 Task: Add Sprouts Bamboo Bath Tissue 4 Pack to the cart.
Action: Mouse moved to (1103, 365)
Screenshot: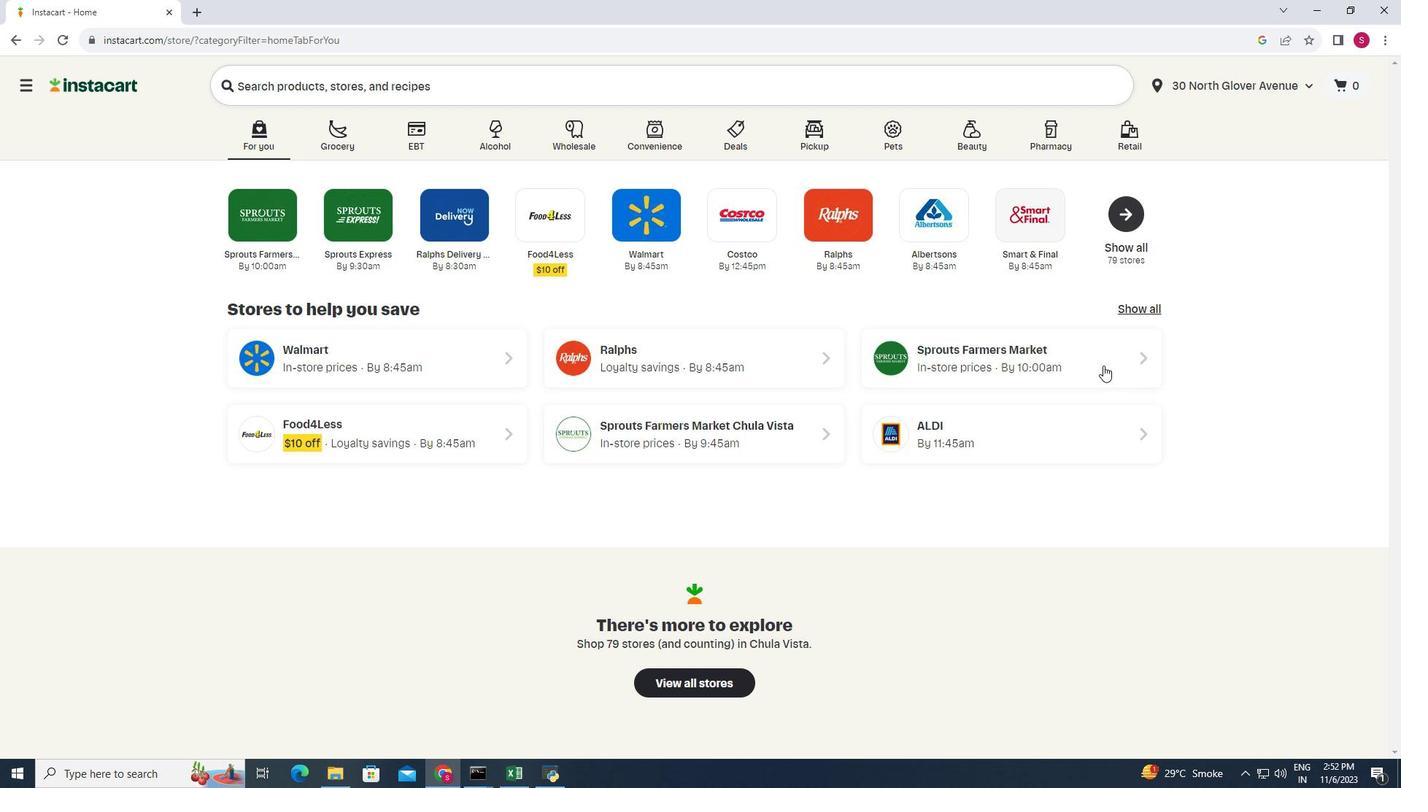 
Action: Mouse pressed left at (1103, 365)
Screenshot: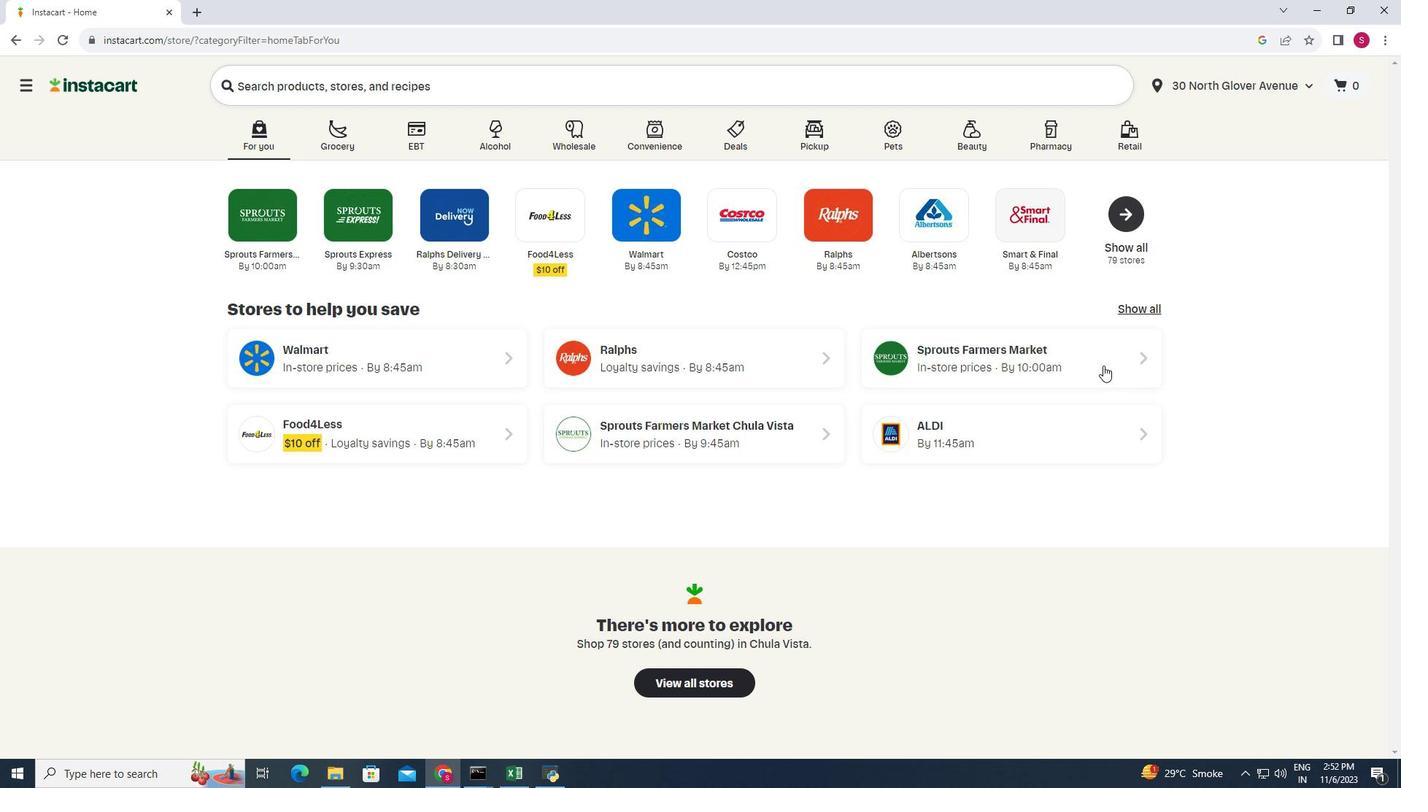 
Action: Mouse moved to (135, 638)
Screenshot: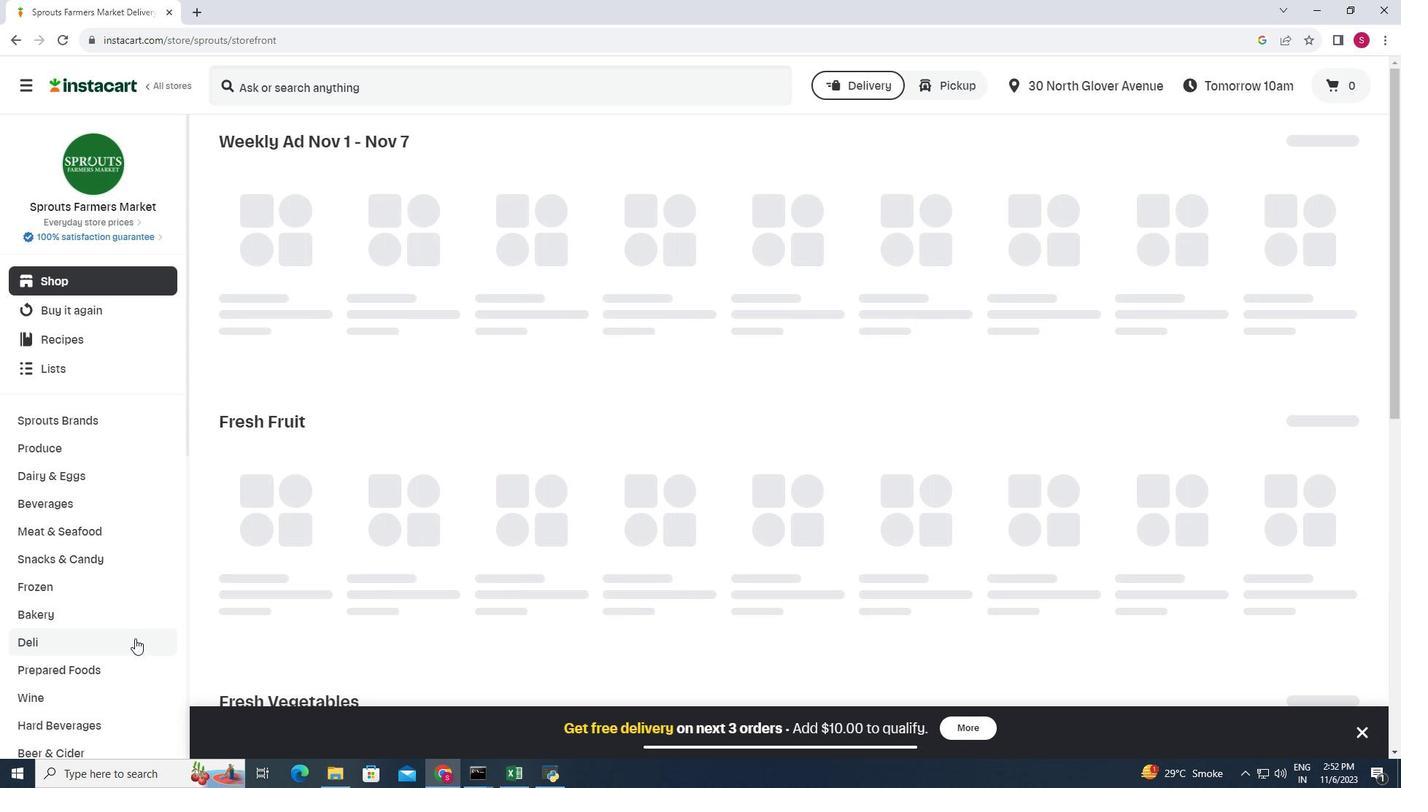 
Action: Mouse scrolled (135, 637) with delta (0, 0)
Screenshot: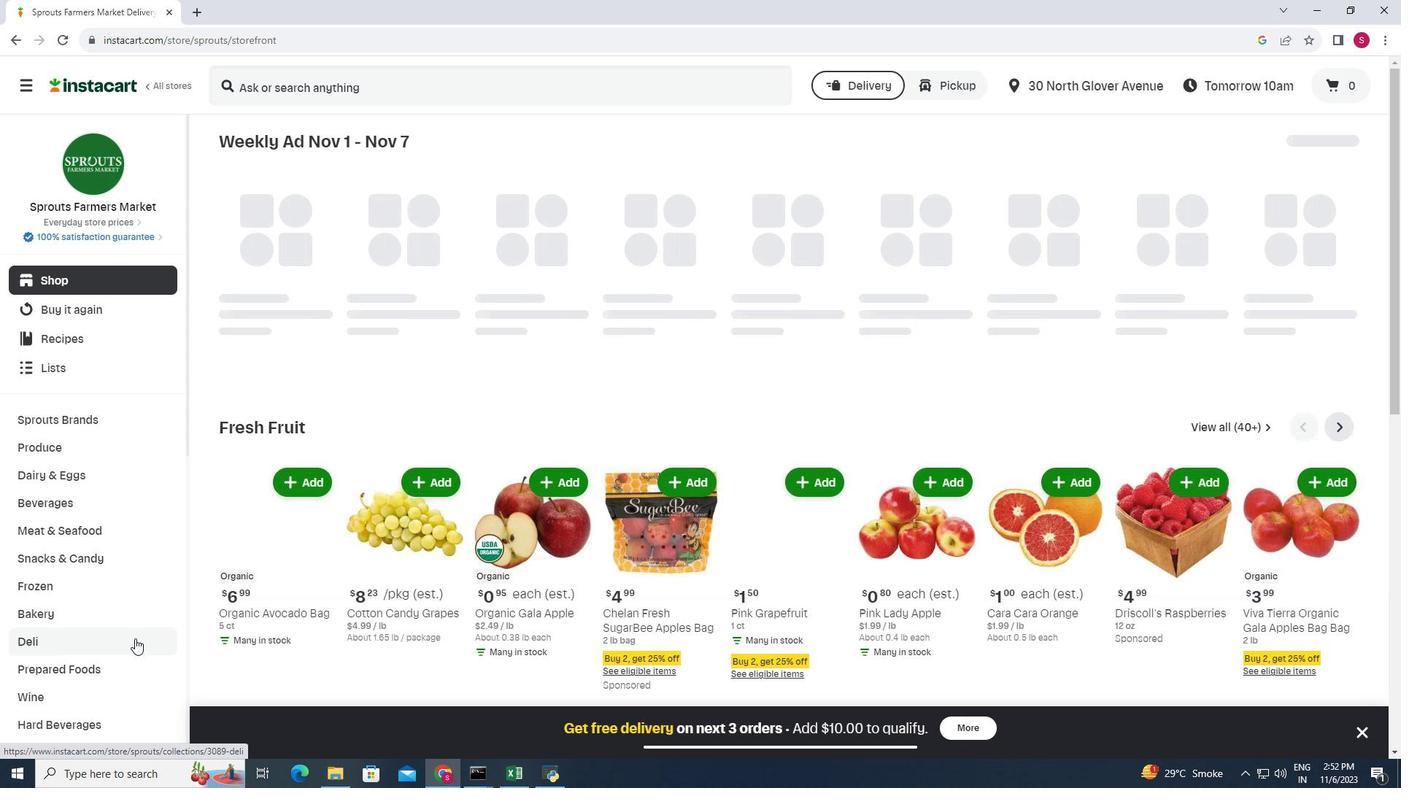 
Action: Mouse scrolled (135, 637) with delta (0, 0)
Screenshot: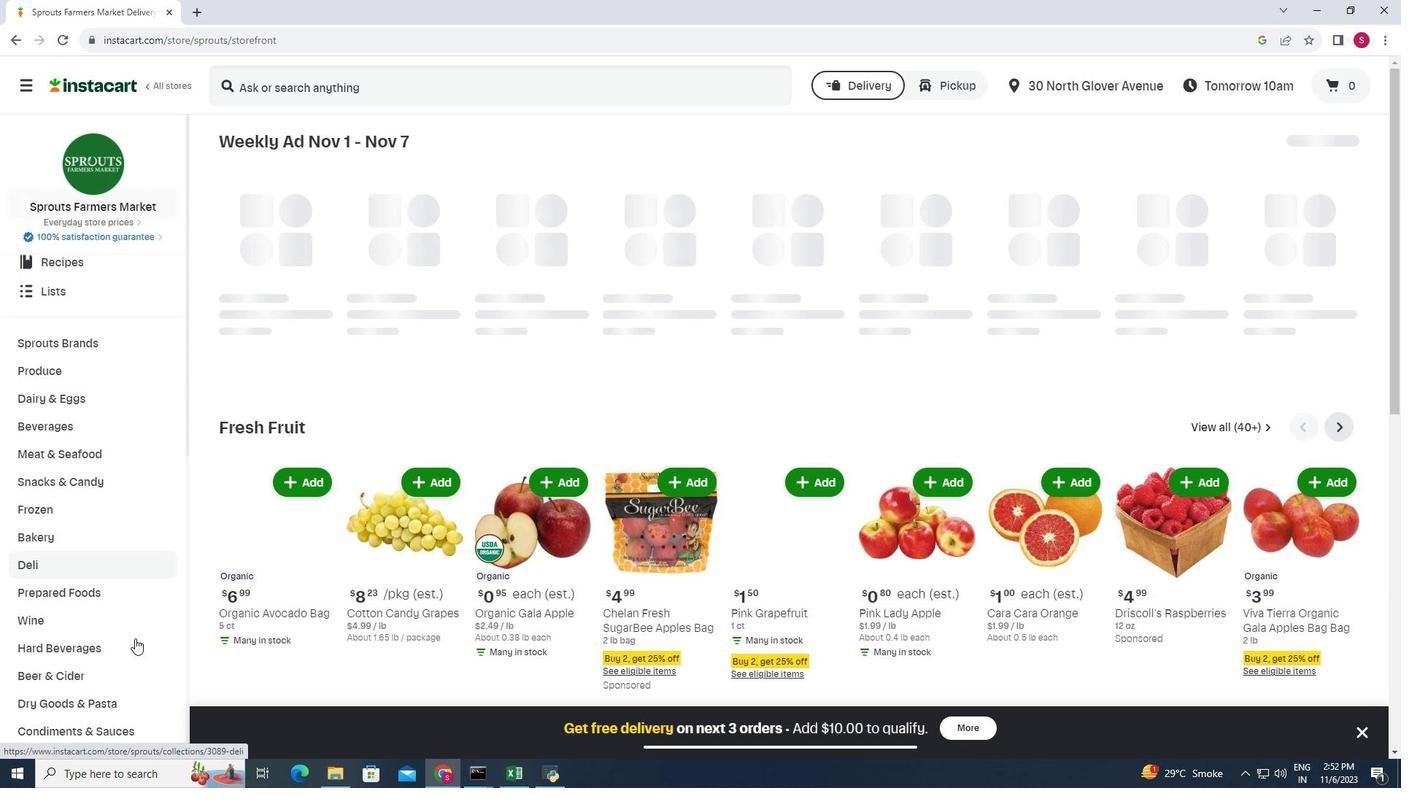 
Action: Mouse scrolled (135, 637) with delta (0, 0)
Screenshot: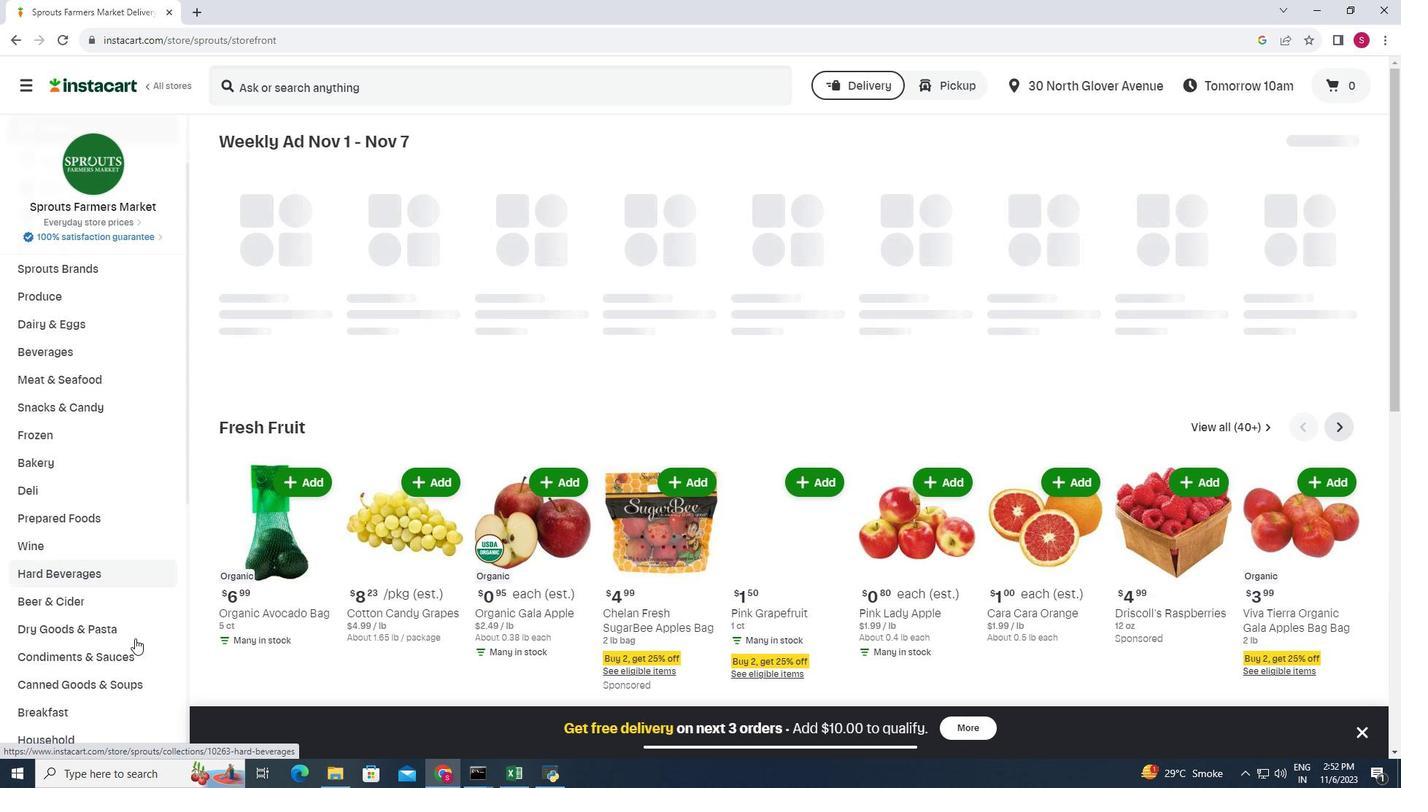 
Action: Mouse scrolled (135, 637) with delta (0, 0)
Screenshot: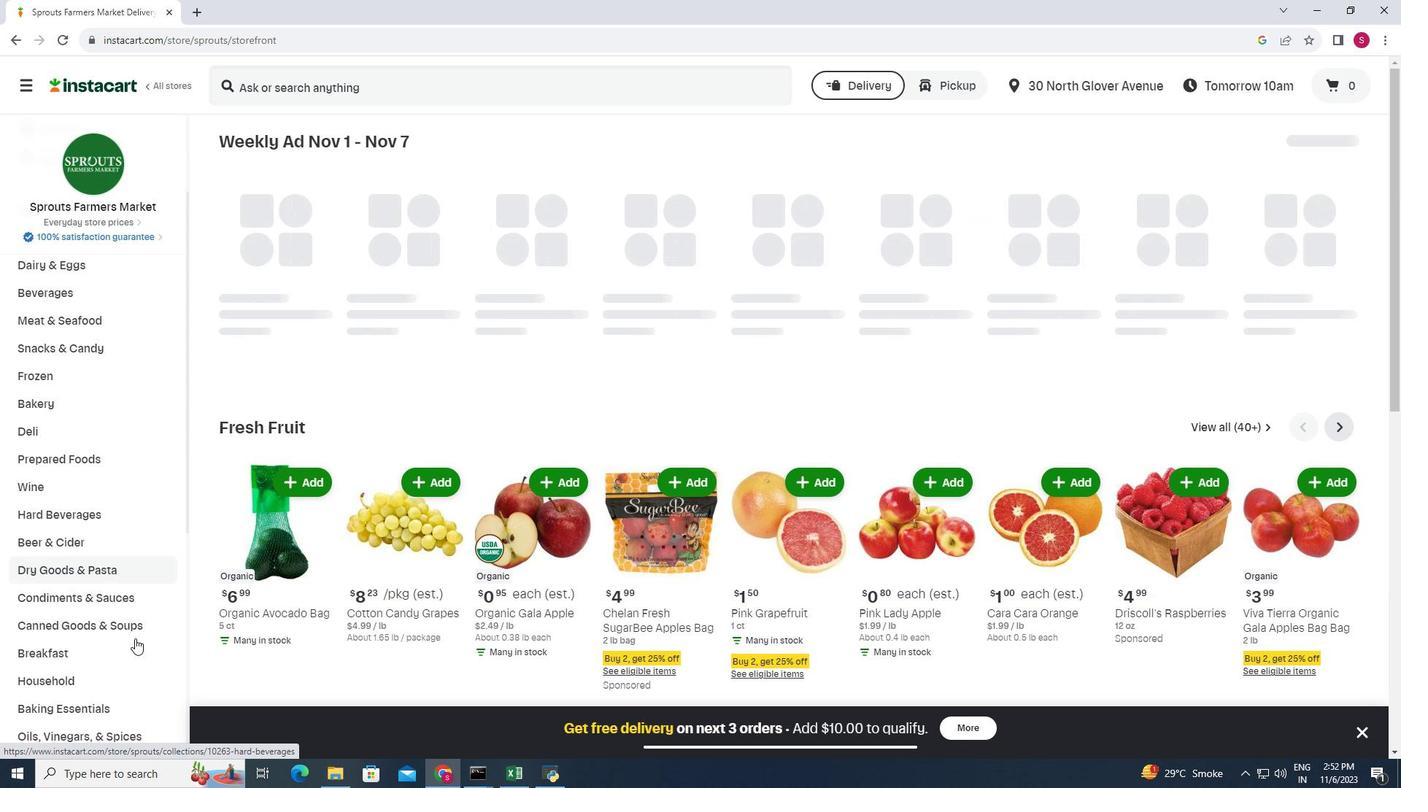 
Action: Mouse moved to (126, 596)
Screenshot: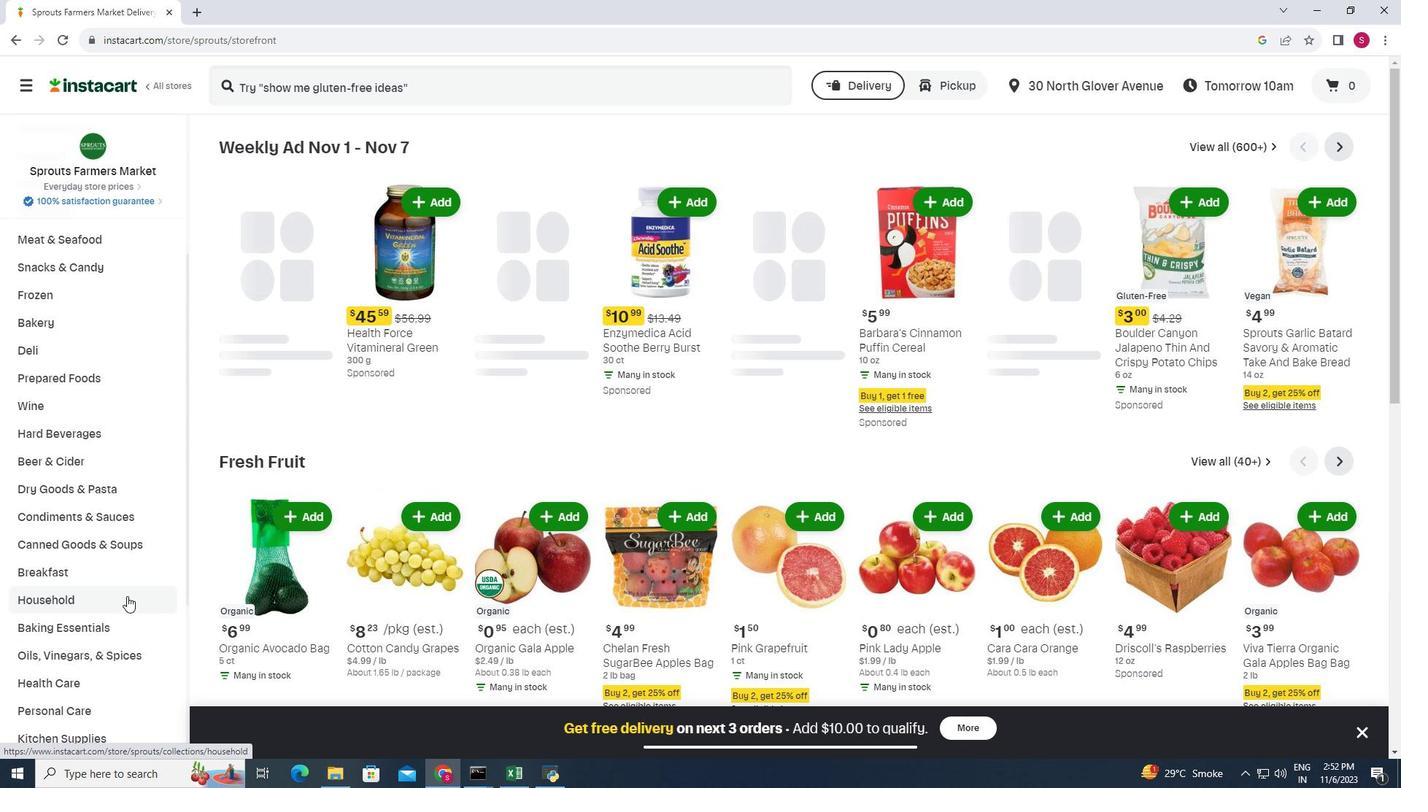 
Action: Mouse pressed left at (126, 596)
Screenshot: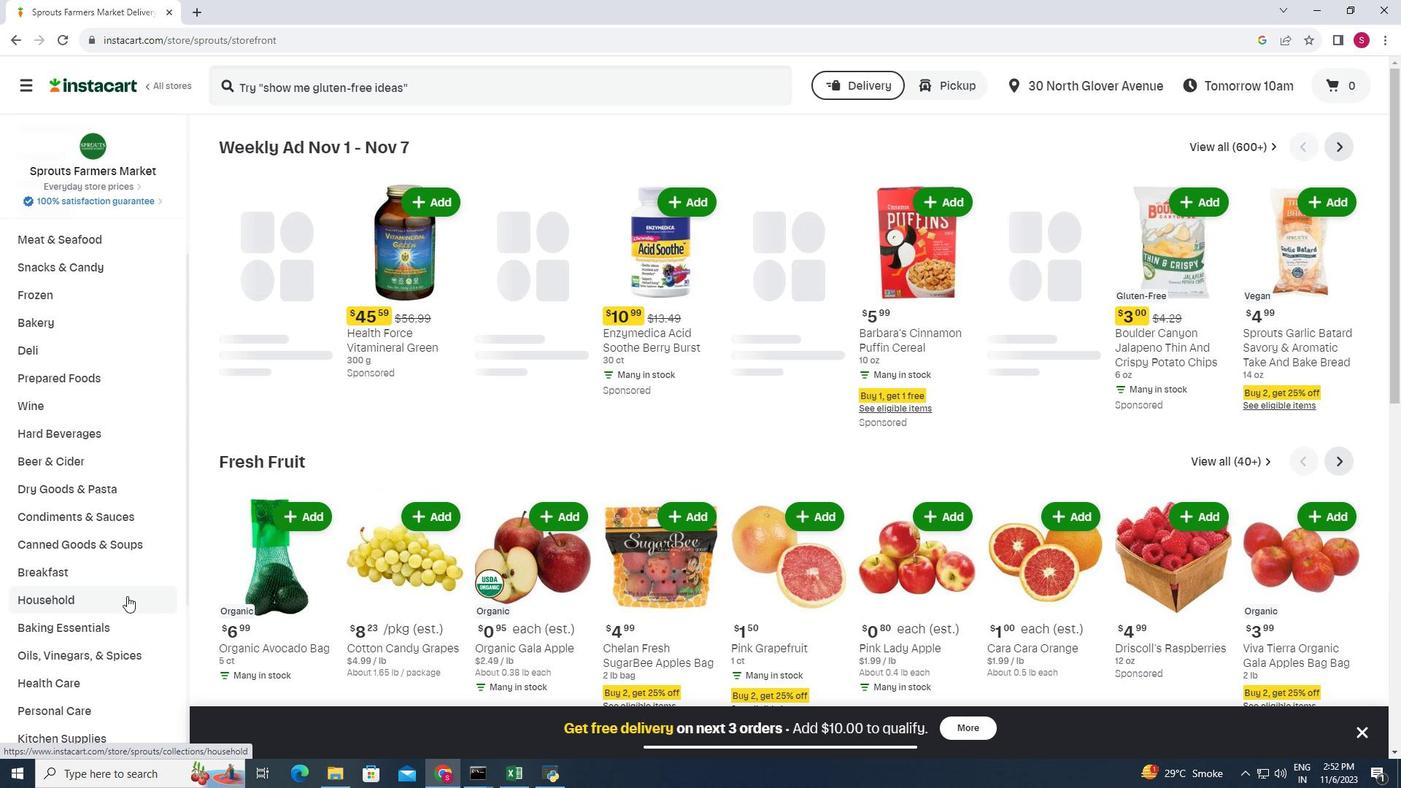 
Action: Mouse moved to (361, 173)
Screenshot: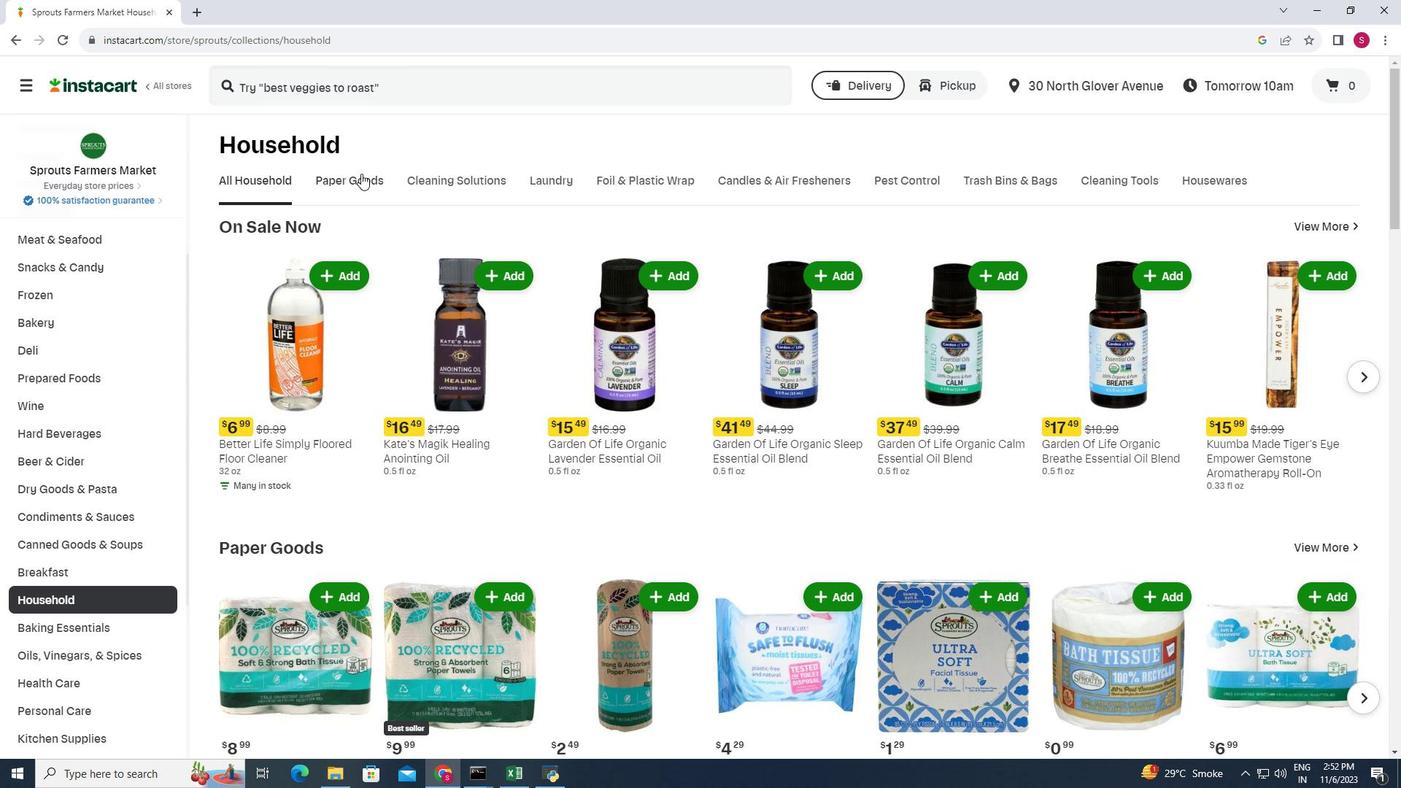 
Action: Mouse pressed left at (361, 173)
Screenshot: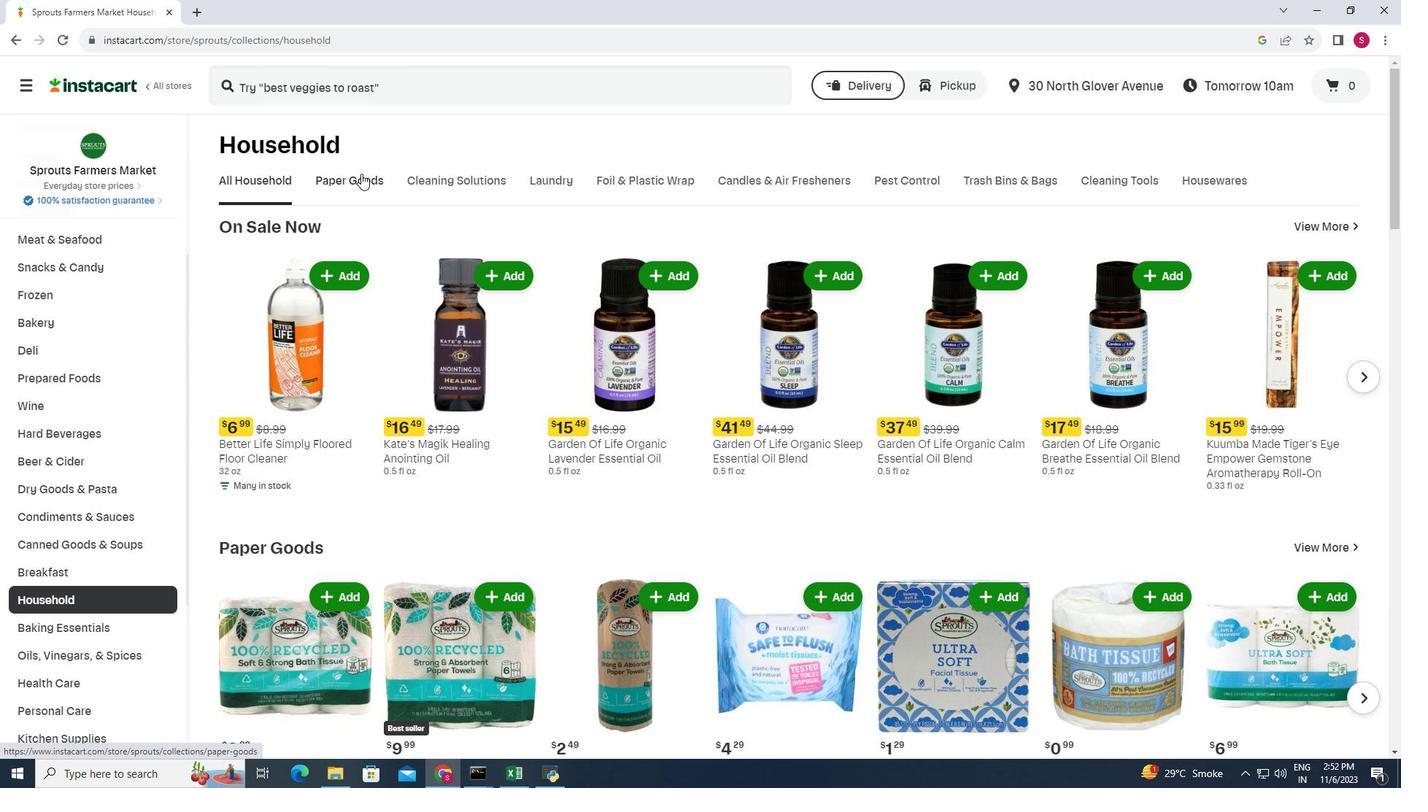
Action: Mouse moved to (539, 320)
Screenshot: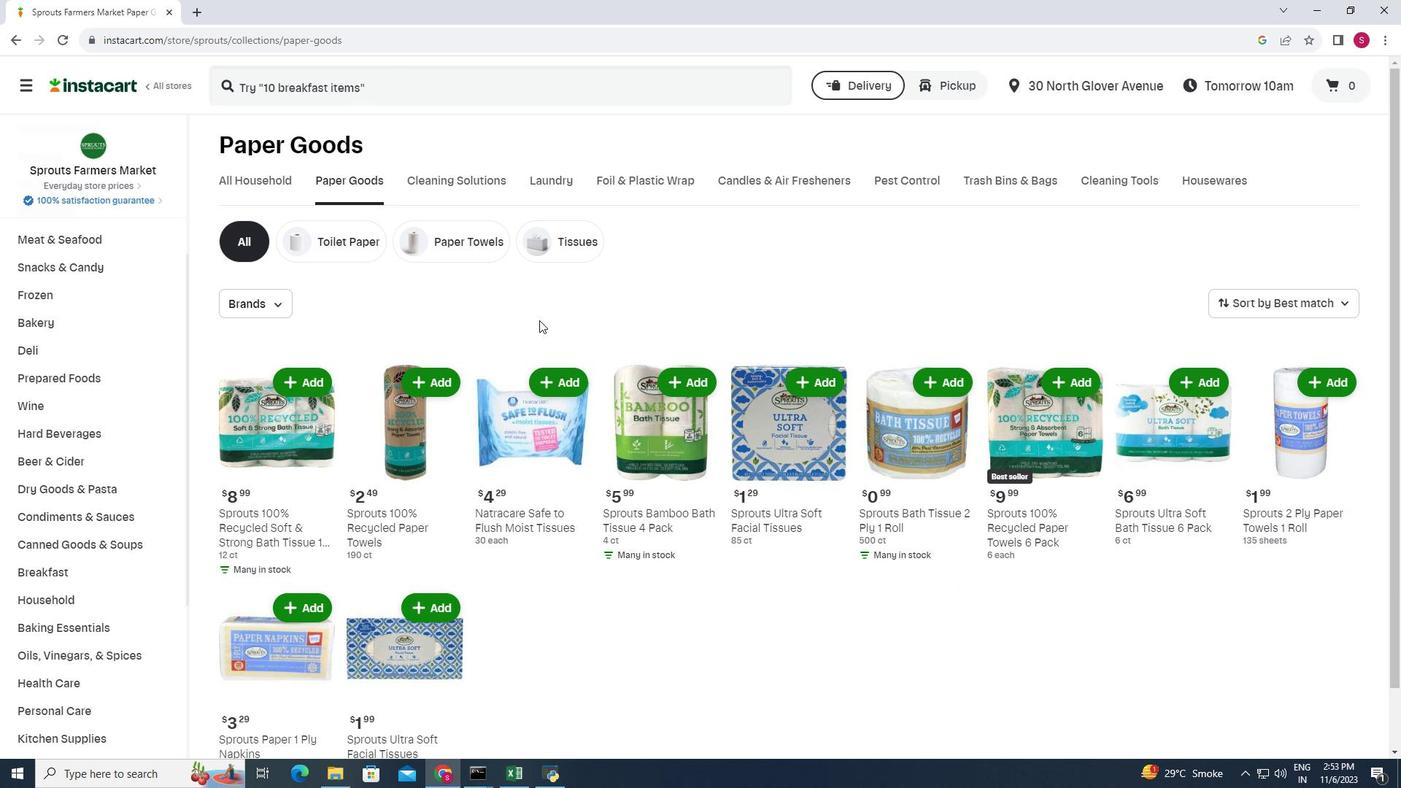 
Action: Mouse scrolled (539, 319) with delta (0, 0)
Screenshot: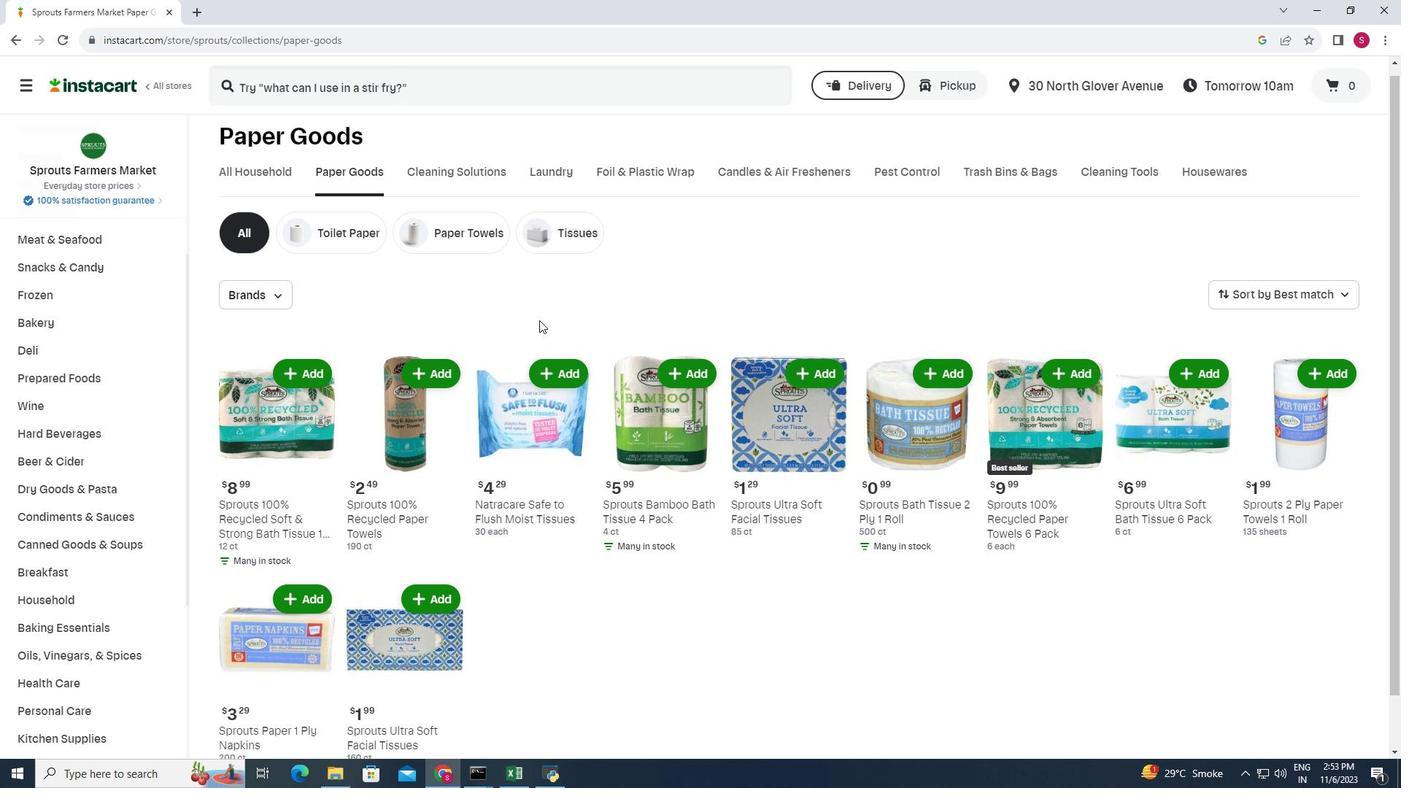 
Action: Mouse moved to (689, 313)
Screenshot: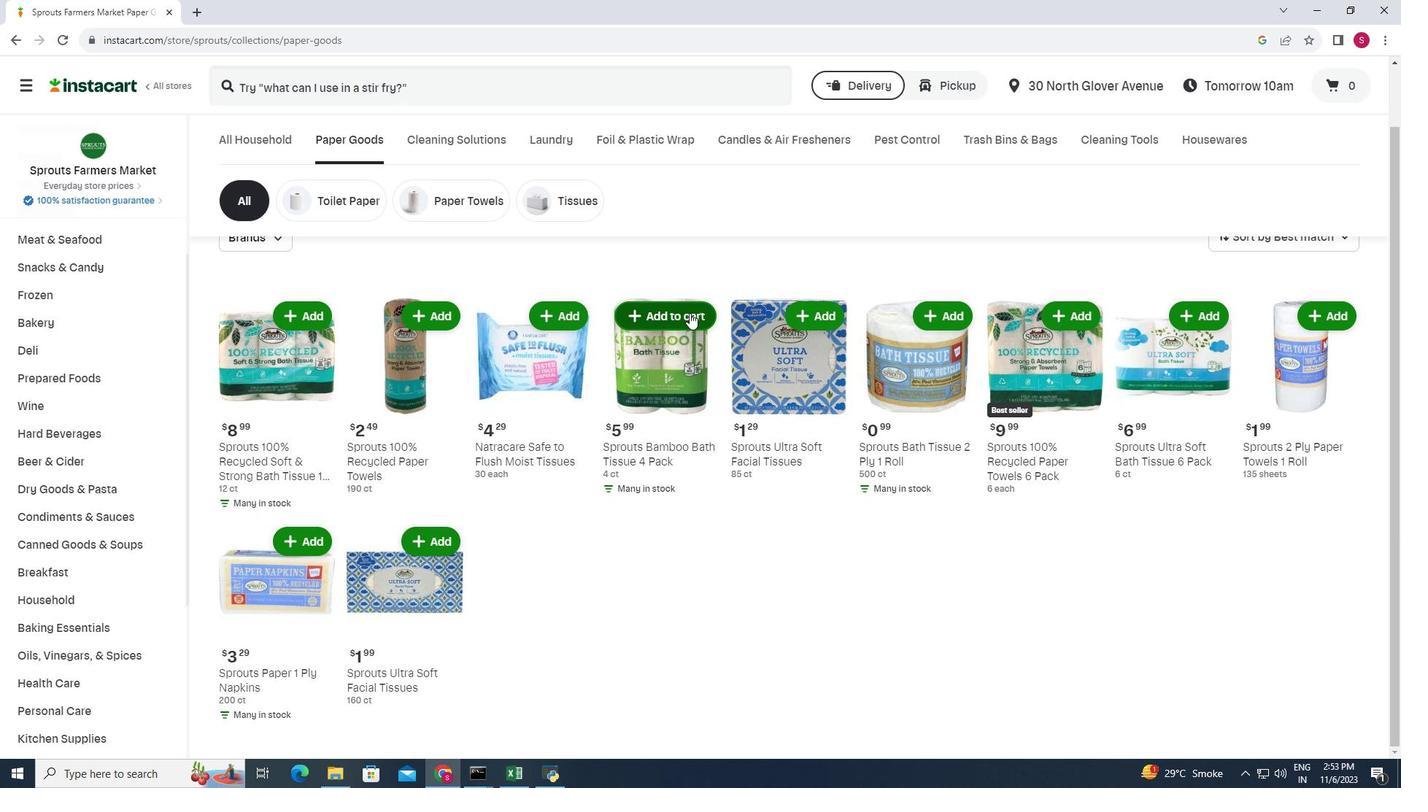 
Action: Mouse pressed left at (689, 313)
Screenshot: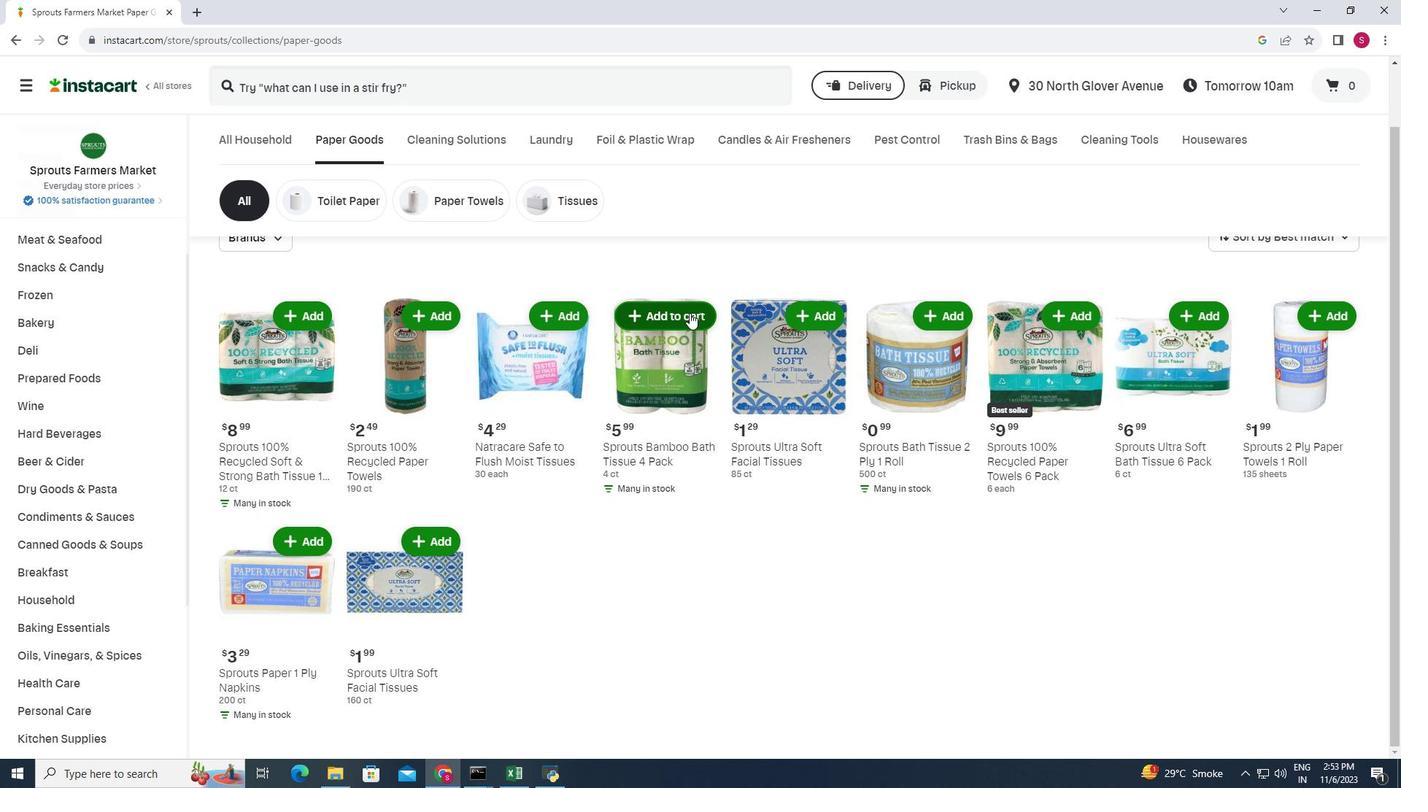 
Action: Mouse moved to (635, 187)
Screenshot: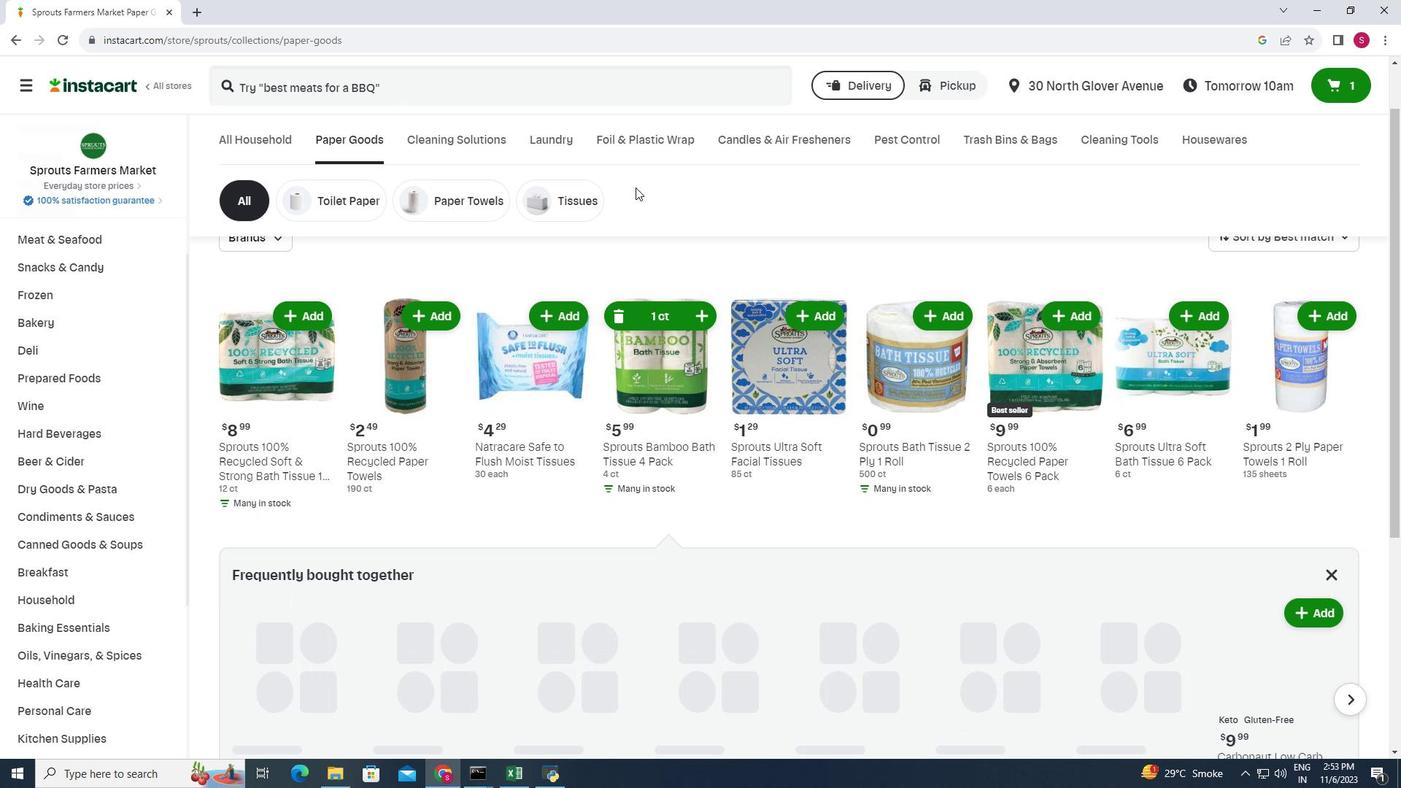 
